 Task: Filter the notifications by "reason:invitation".
Action: Mouse moved to (1209, 219)
Screenshot: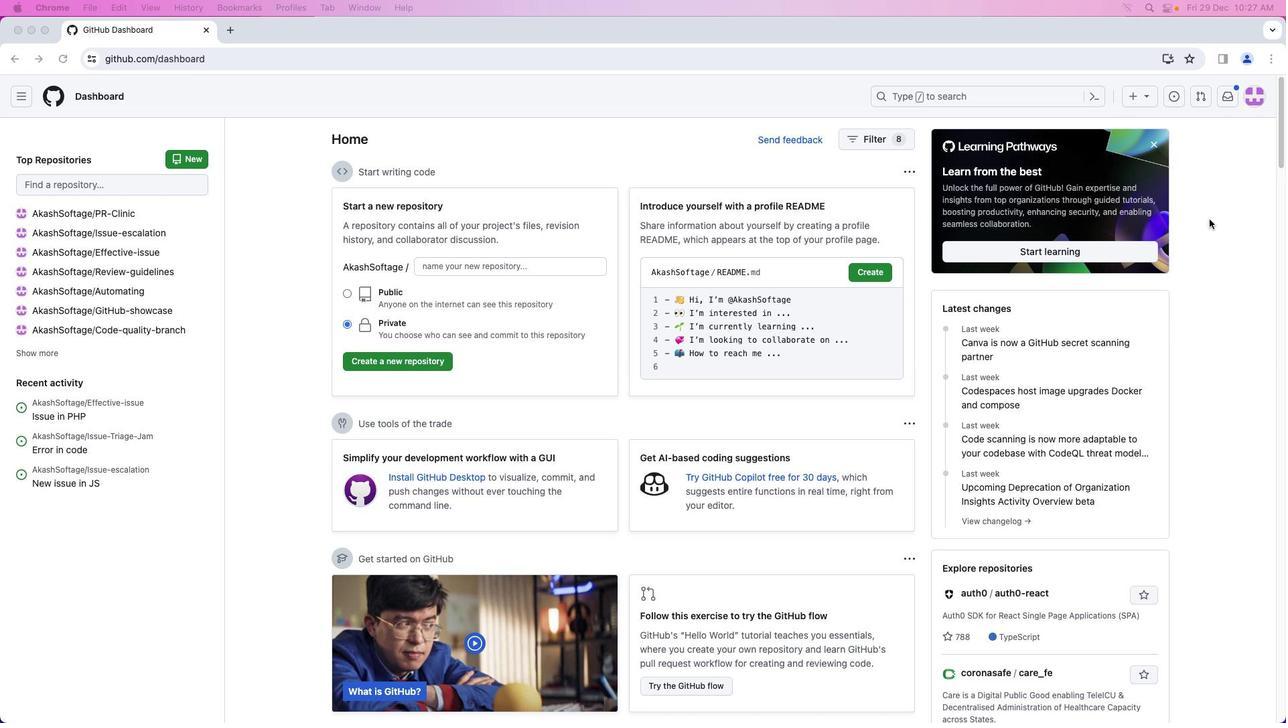 
Action: Mouse pressed left at (1209, 219)
Screenshot: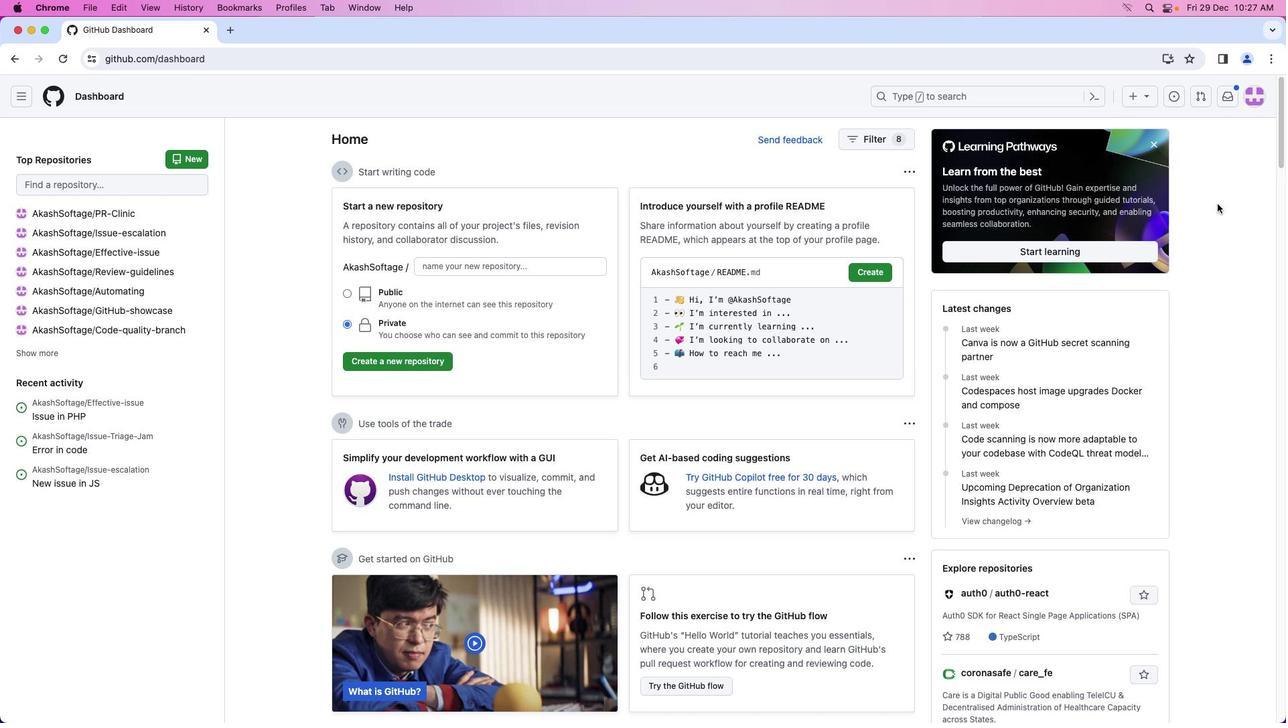 
Action: Mouse moved to (1232, 95)
Screenshot: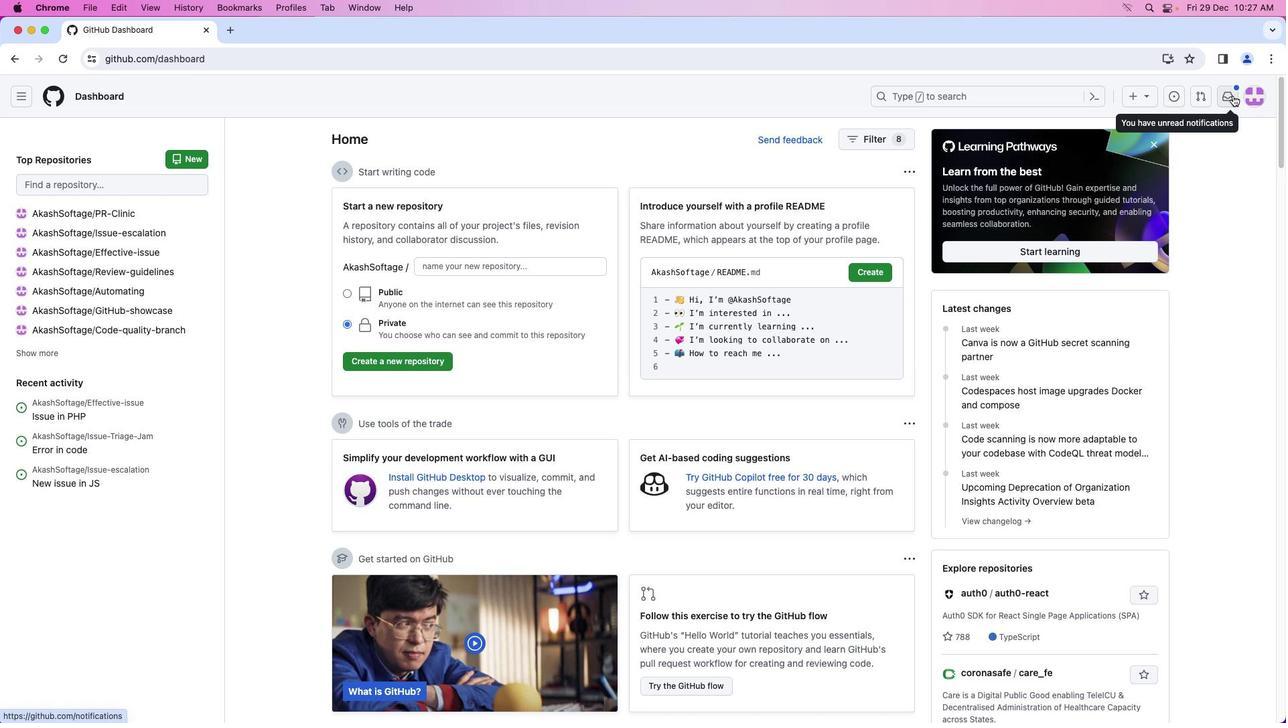 
Action: Mouse pressed left at (1232, 95)
Screenshot: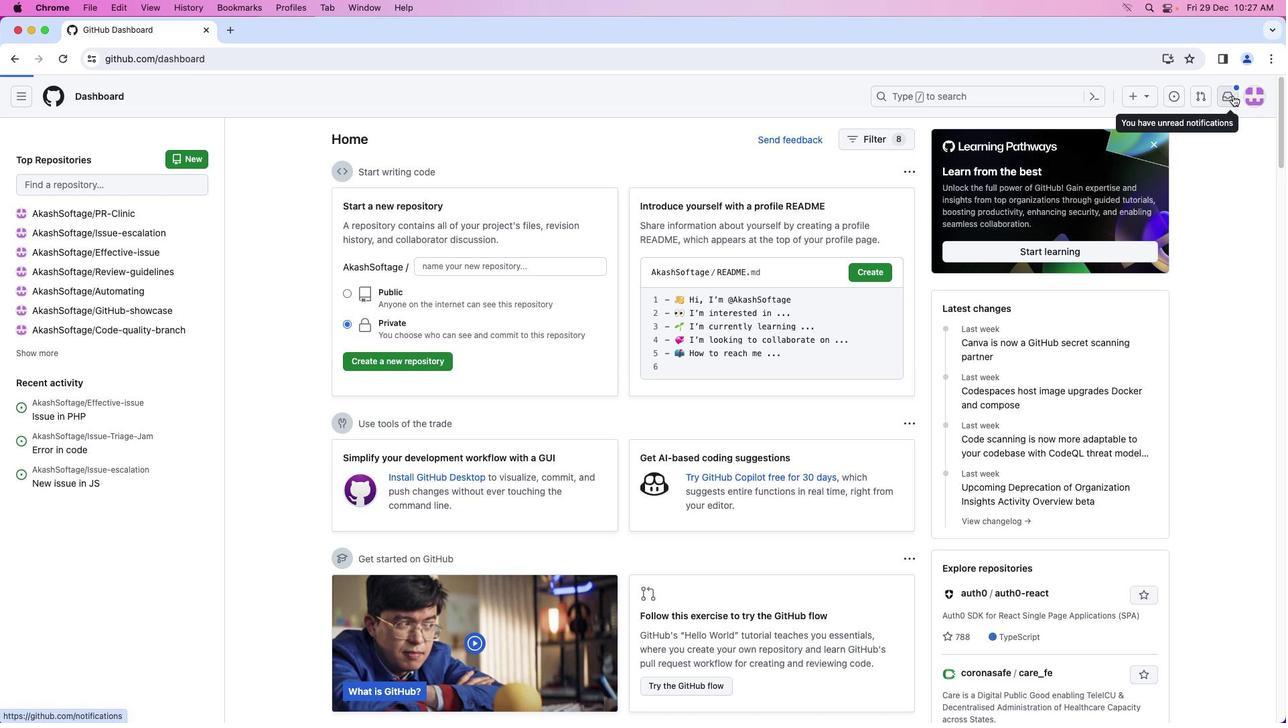 
Action: Mouse moved to (412, 139)
Screenshot: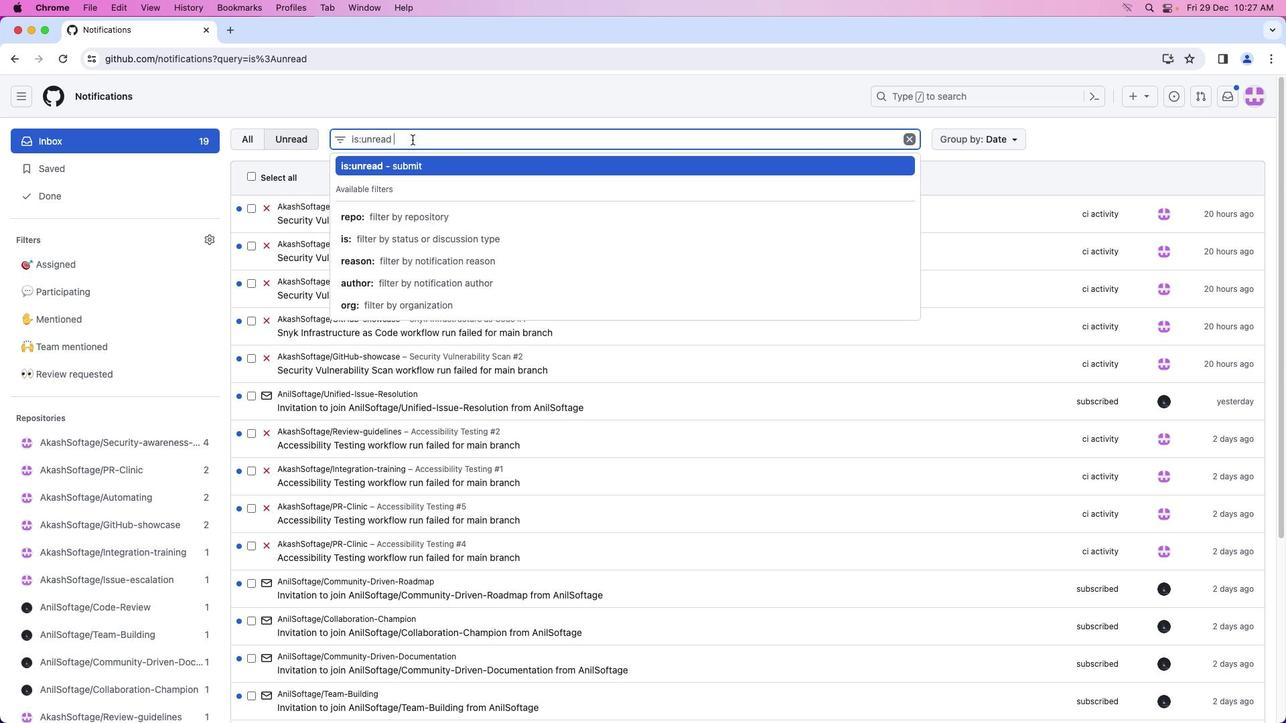 
Action: Mouse pressed left at (412, 139)
Screenshot: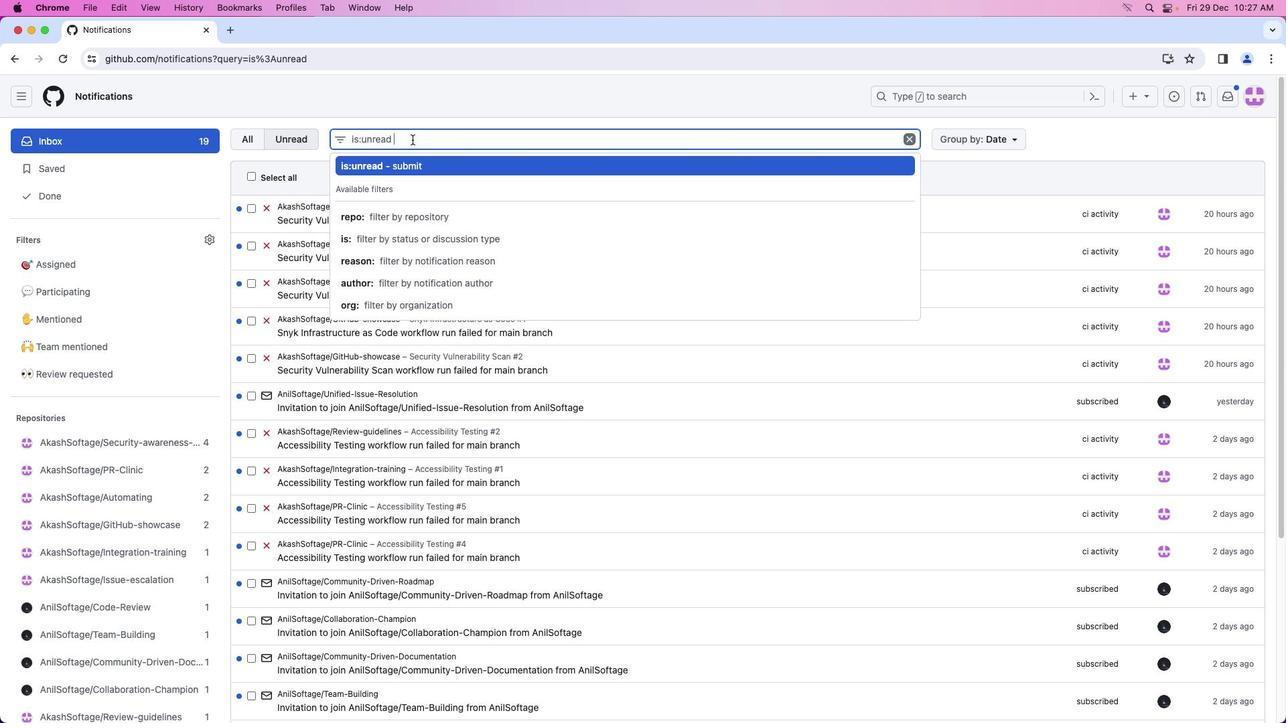 
Action: Key pressed Key.backspaceKey.backspaceKey.backspaceKey.backspaceKey.backspaceKey.backspaceKey.backspaceKey.backspaceKey.backspaceKey.backspaceKey.backspaceKey.backspaceKey.backspaceKey.backspaceKey.backspaceKey.backspaceKey.backspace'R''E''A'Key.caps_lockKey.backspaceKey.backspaceKey.backspaceKey.backspace'r''e''a''s''o''n''o'Key.backspaceKey.shift_r':''i''n''v''i''t''a''t''i''o''n'Key.enter
Screenshot: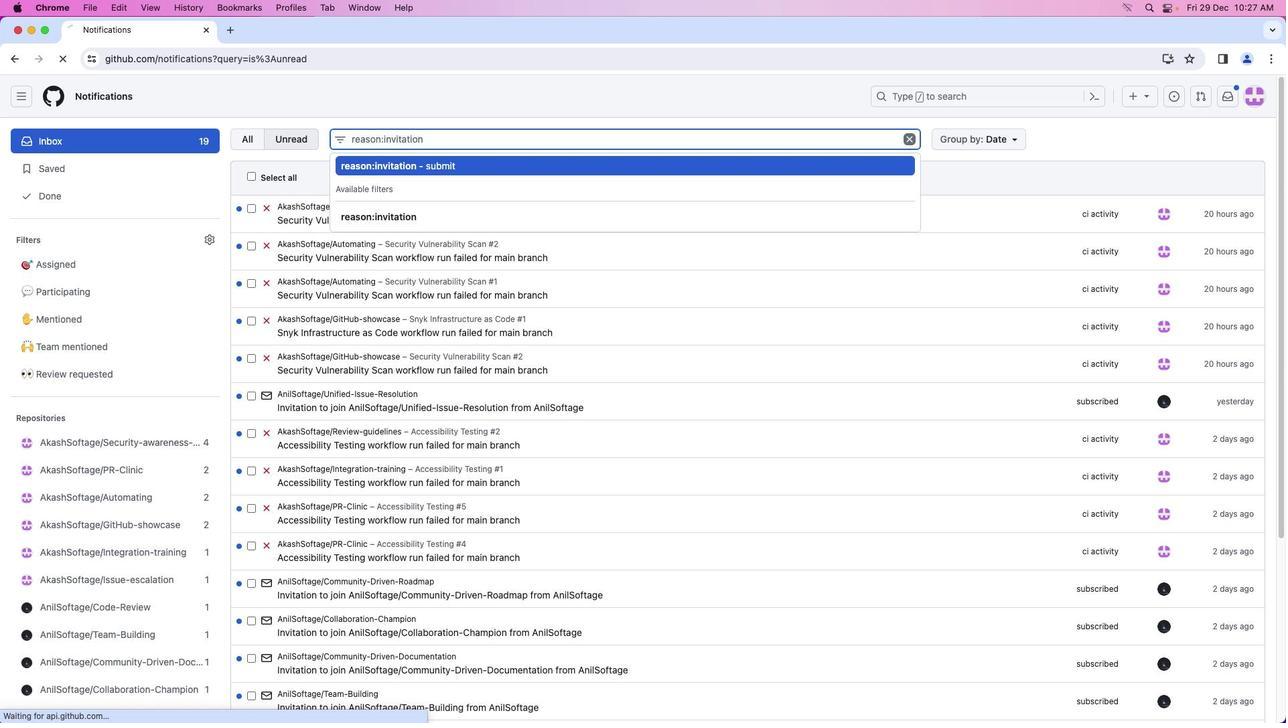 
Action: Mouse moved to (770, 239)
Screenshot: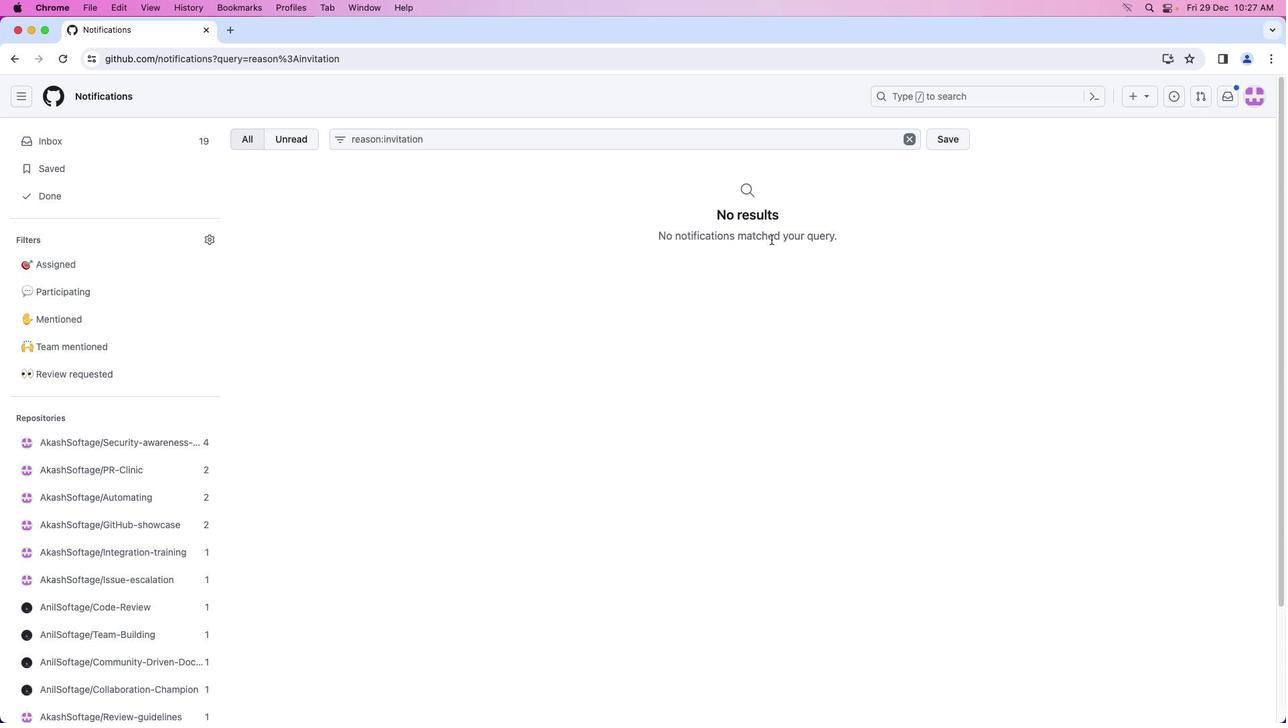 
Action: Mouse pressed left at (770, 239)
Screenshot: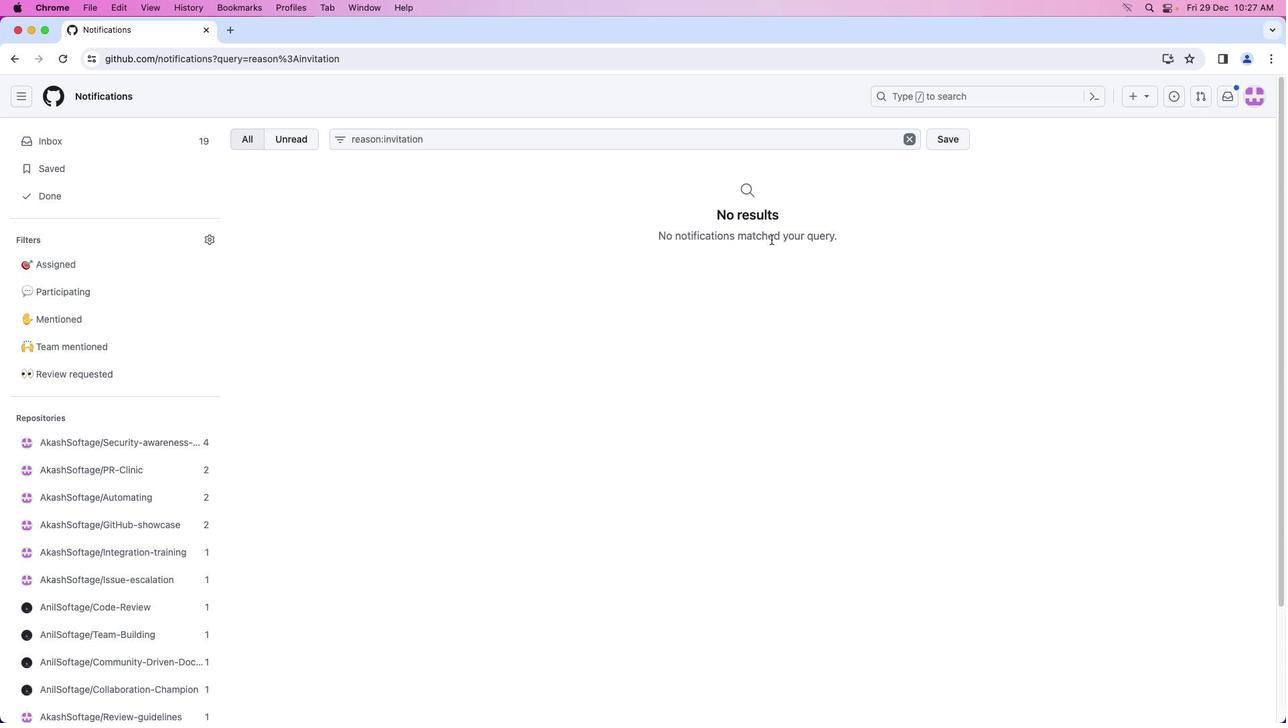 
